Task: Add the task  Develop a new online tool for online product reviews to the section Feature Fling in the project AutoFlow and add a Due Date to the respective task as 2024/03/11
Action: Mouse moved to (322, 386)
Screenshot: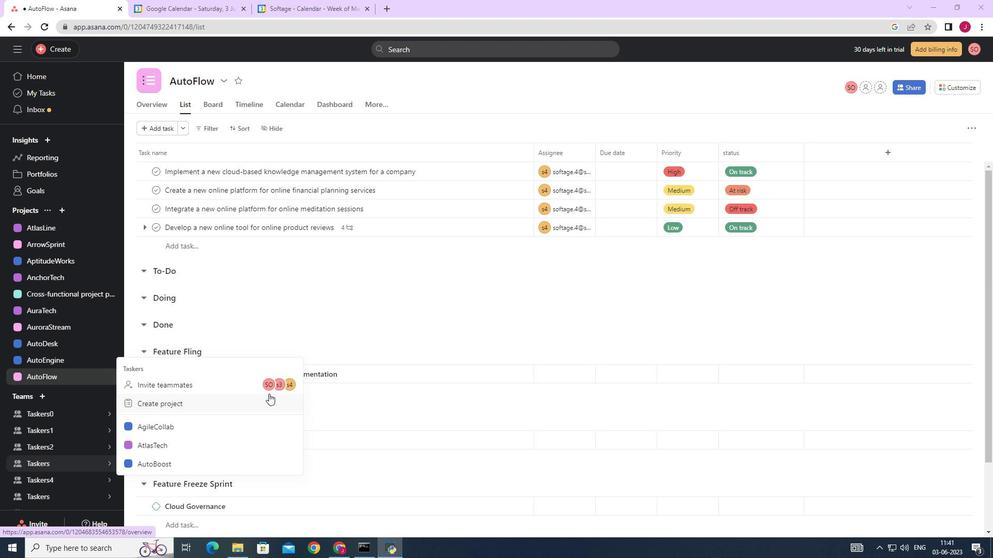 
Action: Mouse scrolled (322, 386) with delta (0, 0)
Screenshot: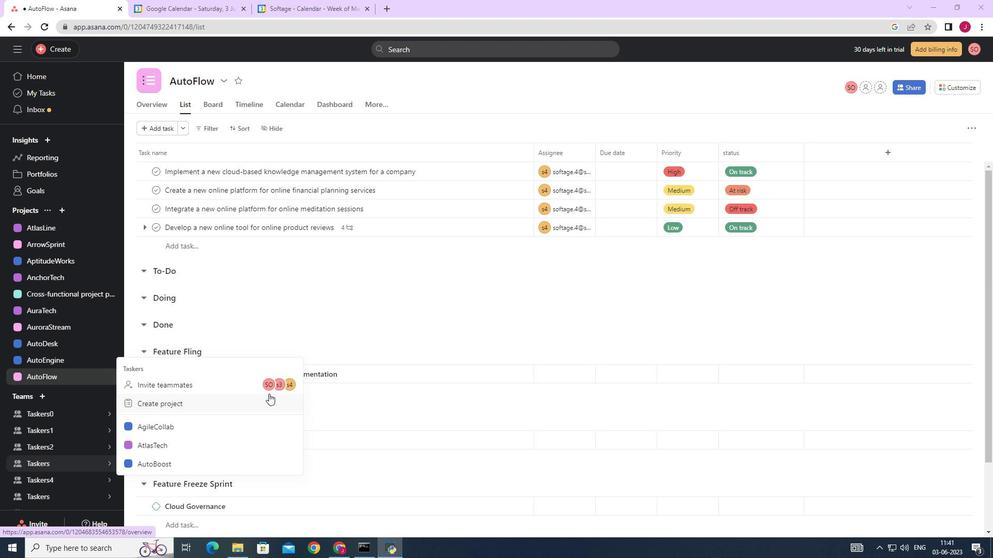 
Action: Mouse scrolled (322, 386) with delta (0, 0)
Screenshot: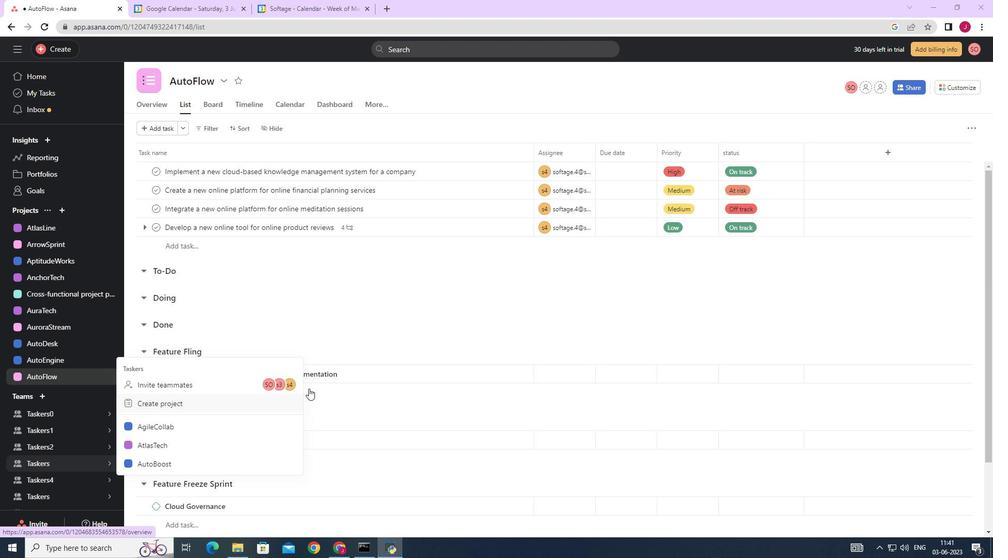 
Action: Mouse scrolled (322, 386) with delta (0, 0)
Screenshot: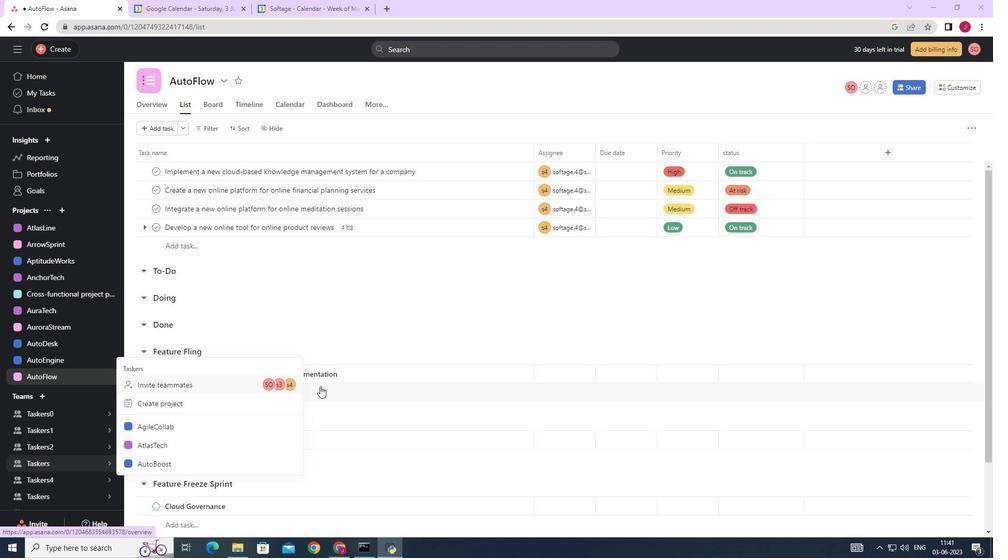 
Action: Mouse scrolled (322, 386) with delta (0, 0)
Screenshot: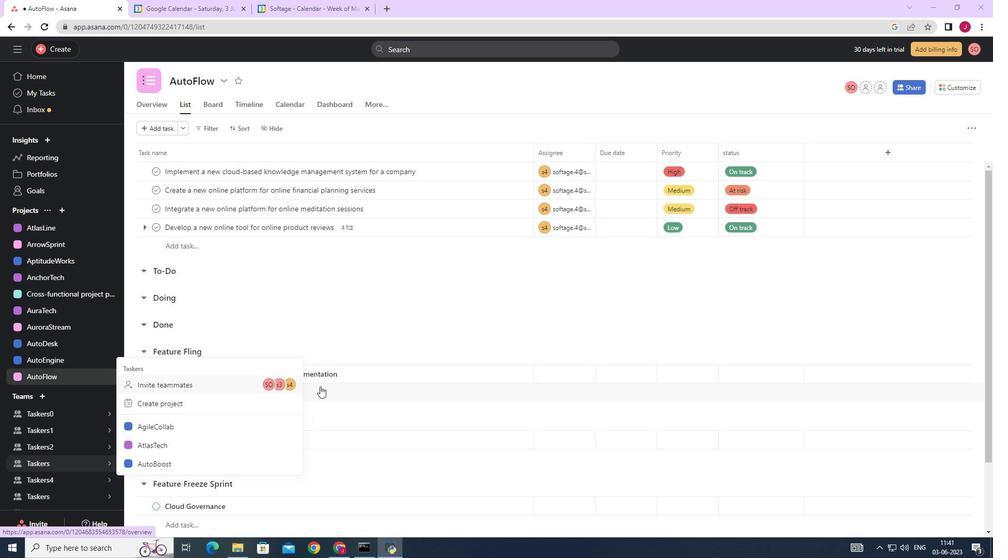 
Action: Mouse scrolled (322, 386) with delta (0, 0)
Screenshot: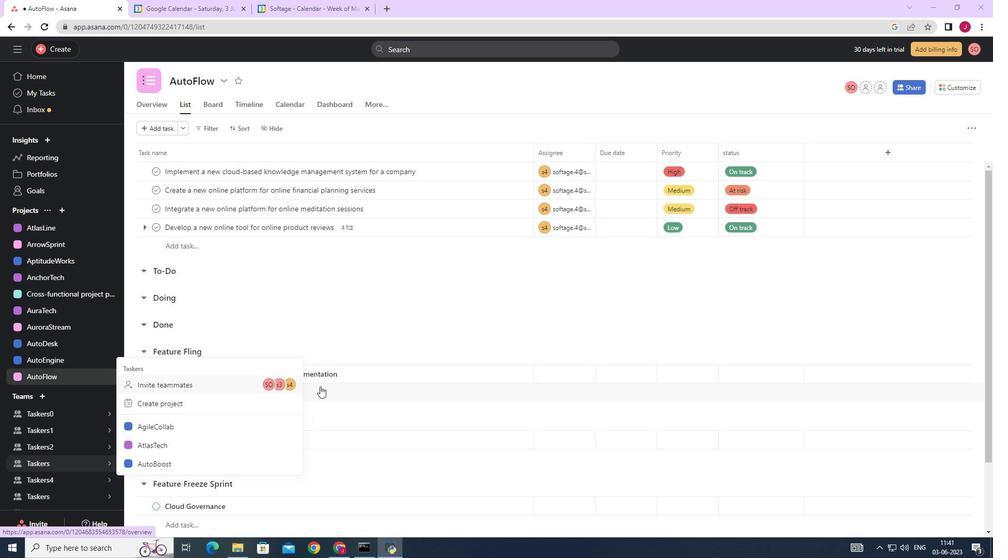 
Action: Mouse moved to (564, 336)
Screenshot: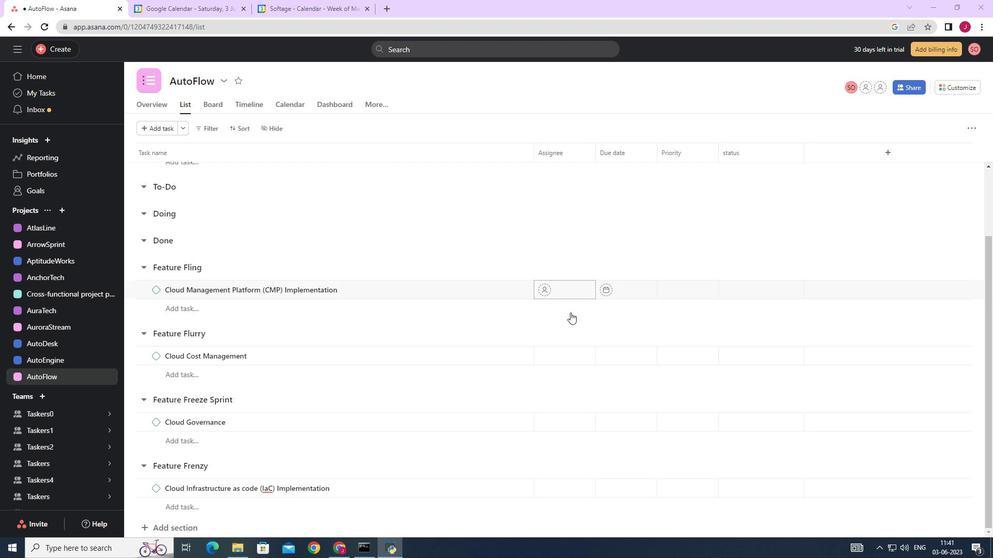 
Action: Mouse scrolled (564, 336) with delta (0, 0)
Screenshot: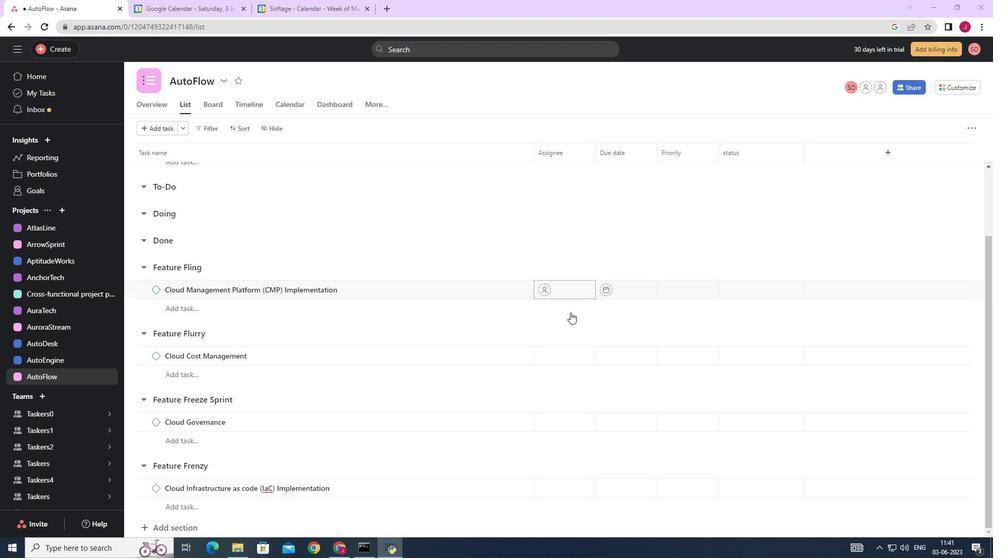 
Action: Mouse moved to (562, 336)
Screenshot: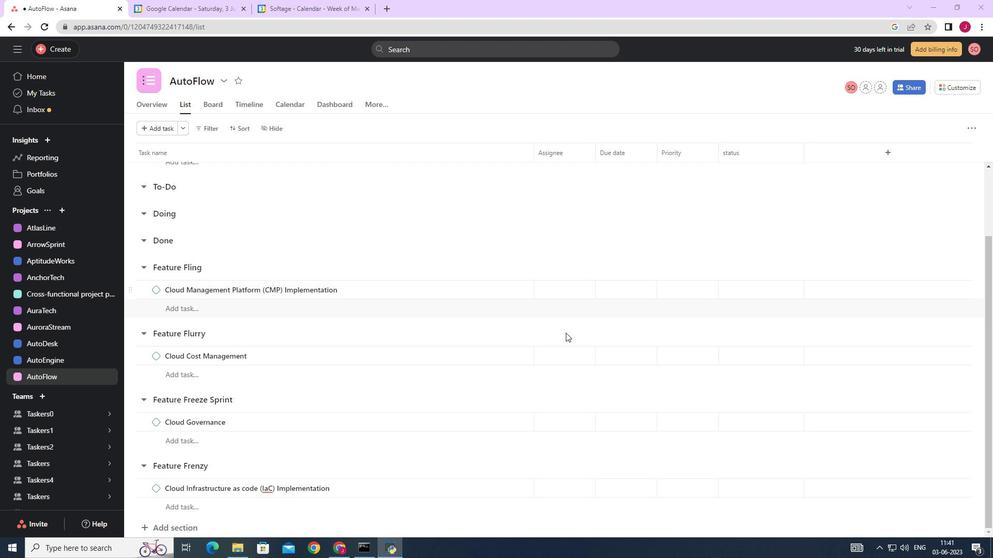 
Action: Mouse scrolled (563, 336) with delta (0, 0)
Screenshot: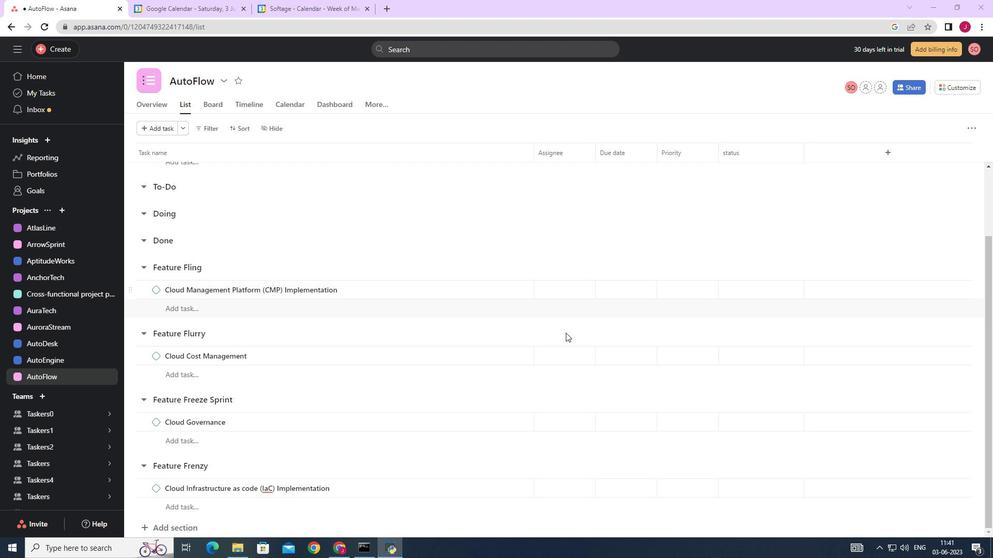 
Action: Mouse moved to (558, 336)
Screenshot: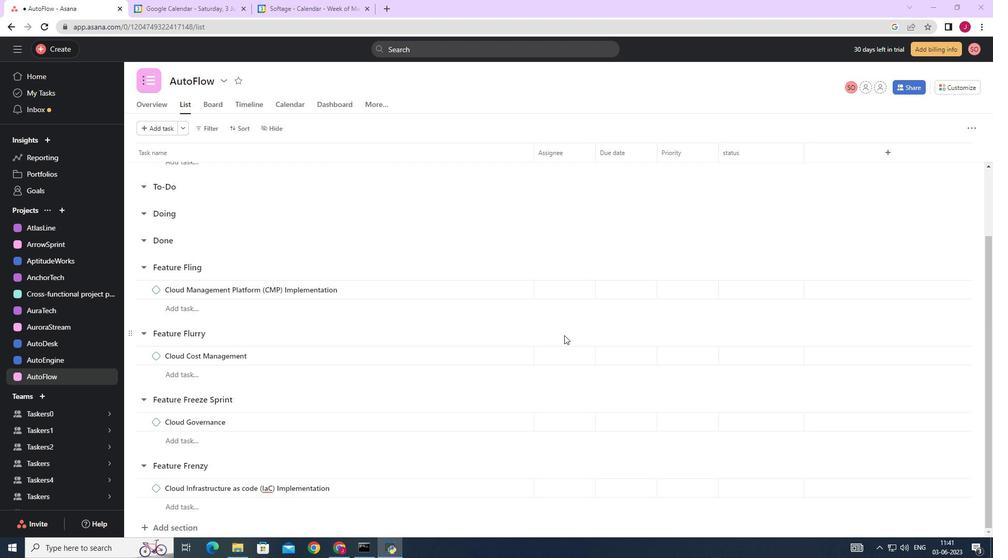 
Action: Mouse scrolled (561, 336) with delta (0, 0)
Screenshot: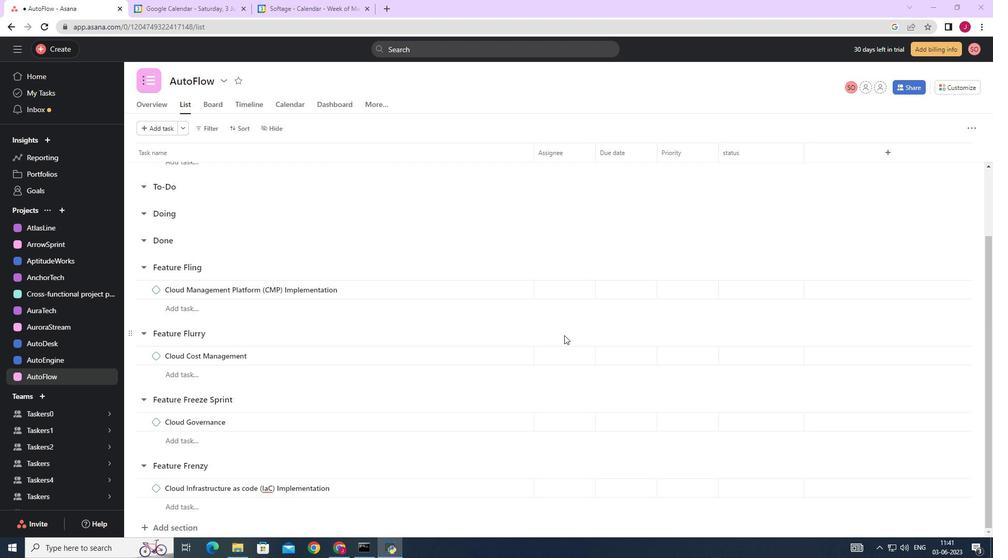 
Action: Mouse moved to (505, 227)
Screenshot: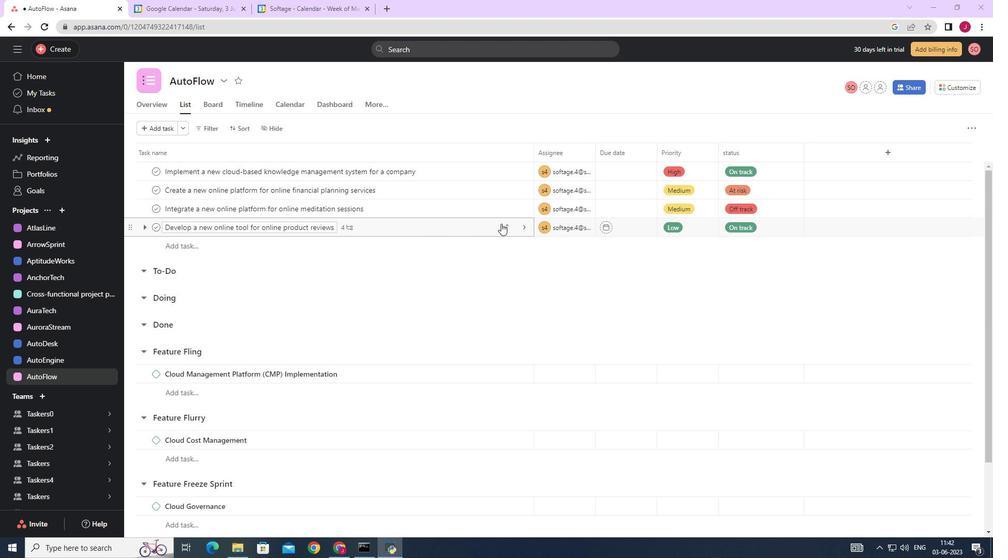
Action: Mouse pressed left at (505, 227)
Screenshot: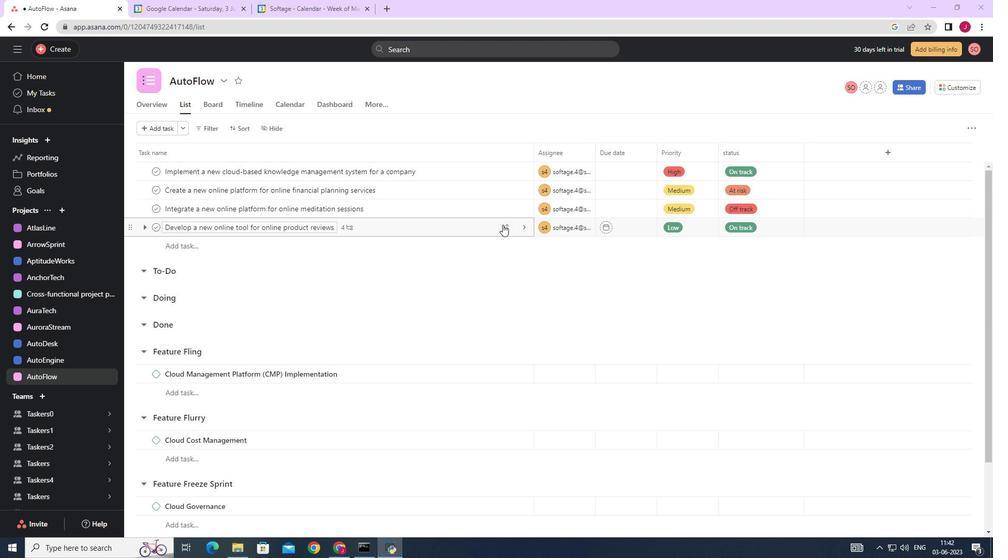 
Action: Mouse moved to (469, 343)
Screenshot: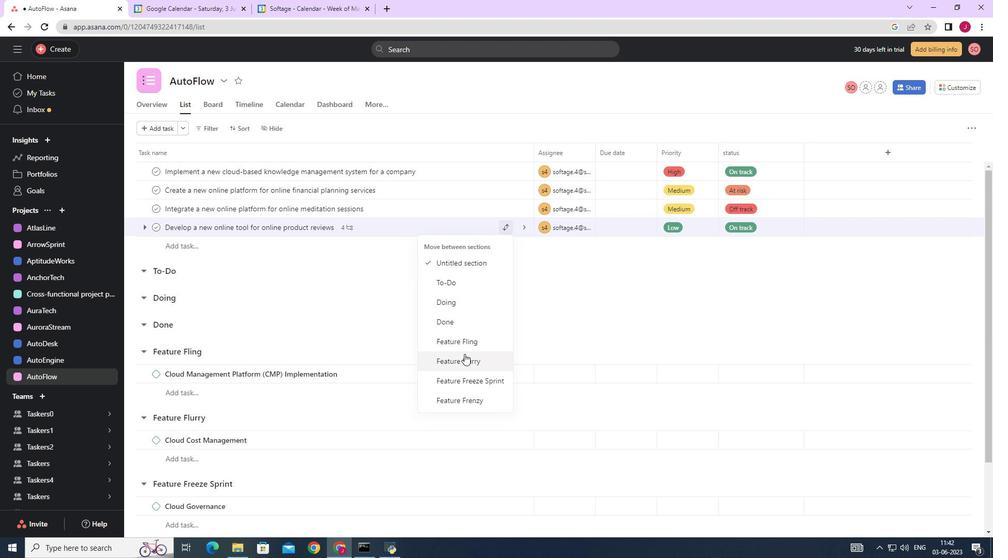 
Action: Mouse pressed left at (469, 343)
Screenshot: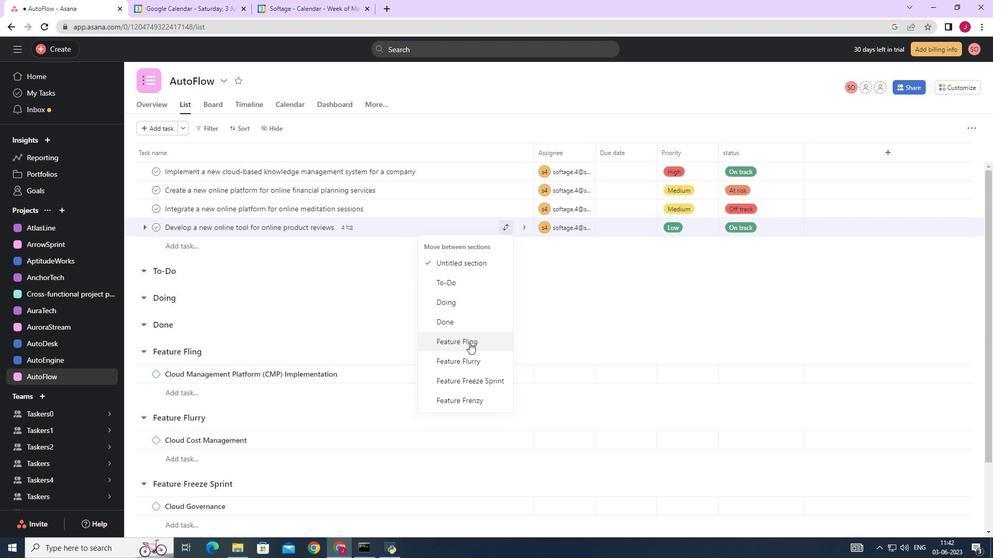 
Action: Mouse moved to (646, 355)
Screenshot: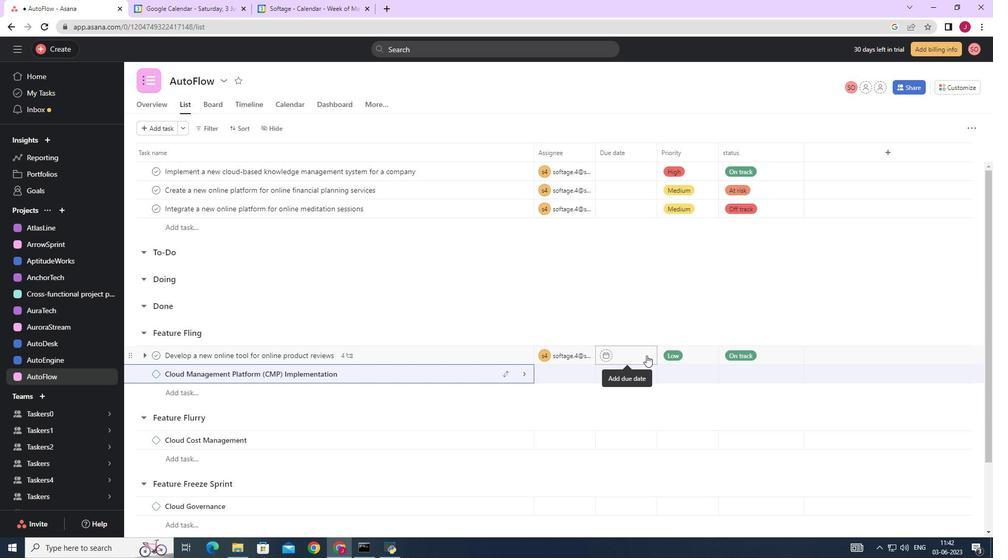 
Action: Mouse pressed left at (646, 355)
Screenshot: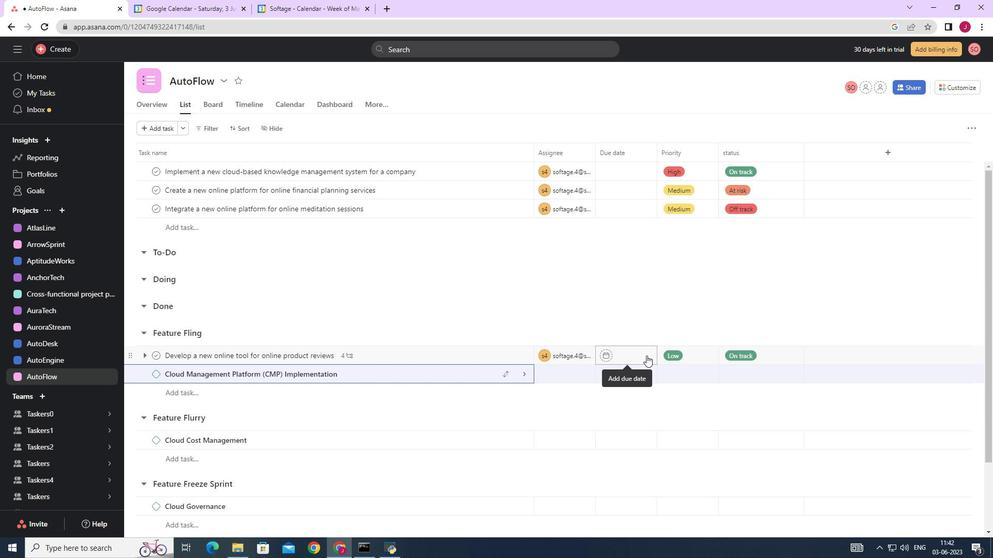 
Action: Mouse moved to (728, 194)
Screenshot: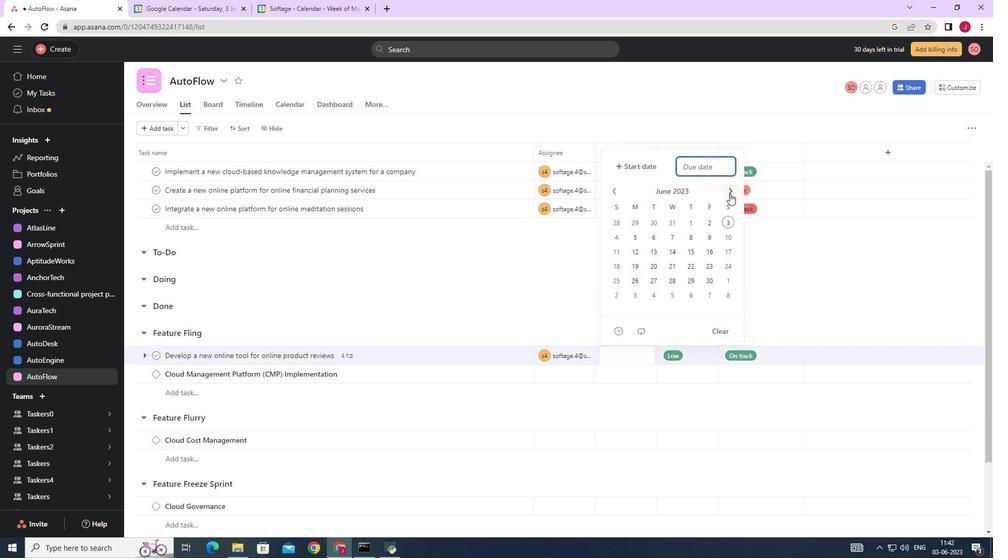 
Action: Mouse pressed left at (728, 194)
Screenshot: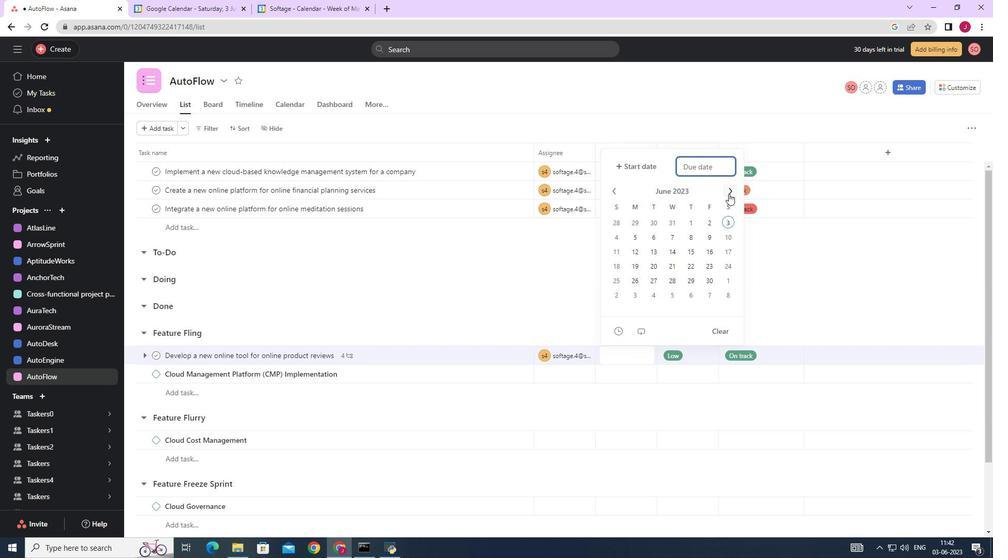 
Action: Mouse pressed left at (728, 194)
Screenshot: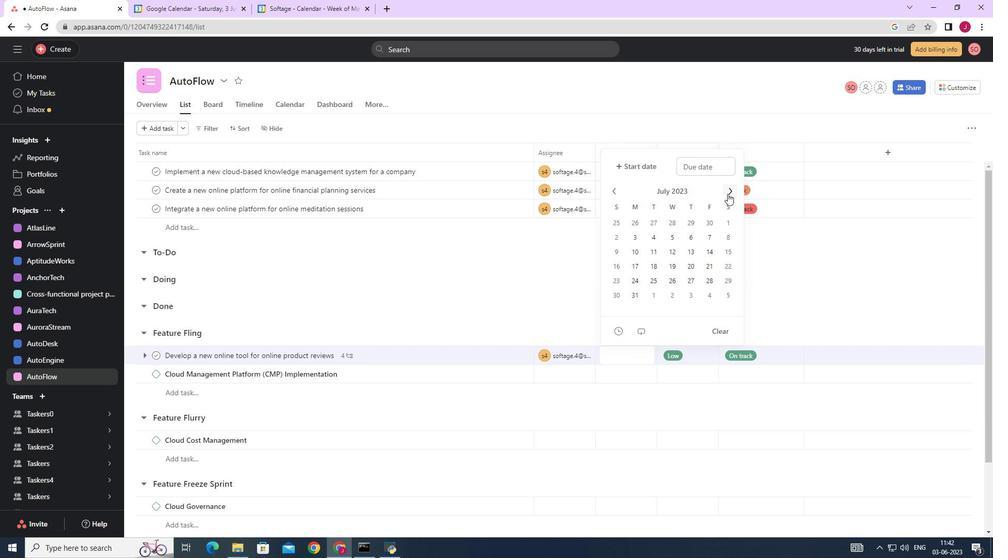 
Action: Mouse moved to (614, 194)
Screenshot: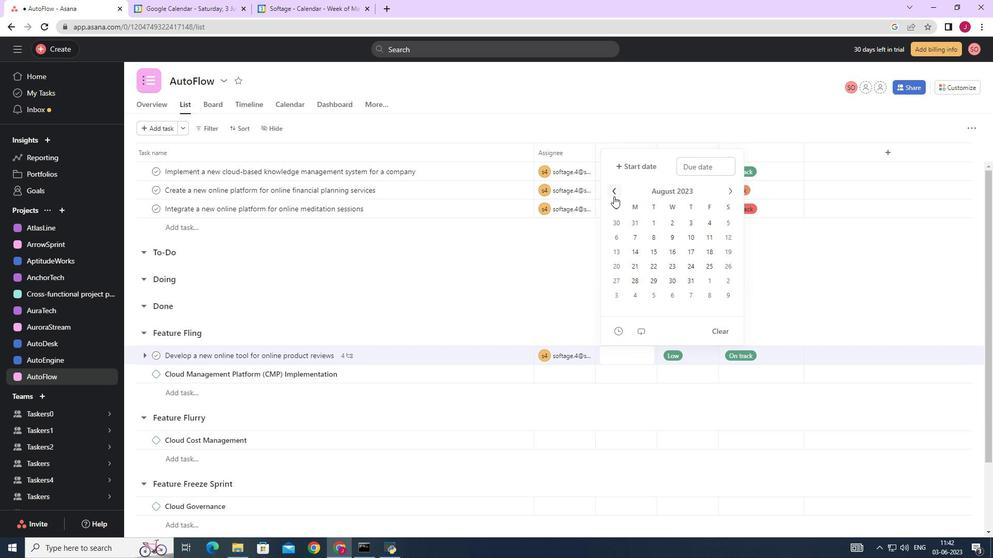 
Action: Mouse pressed left at (614, 194)
Screenshot: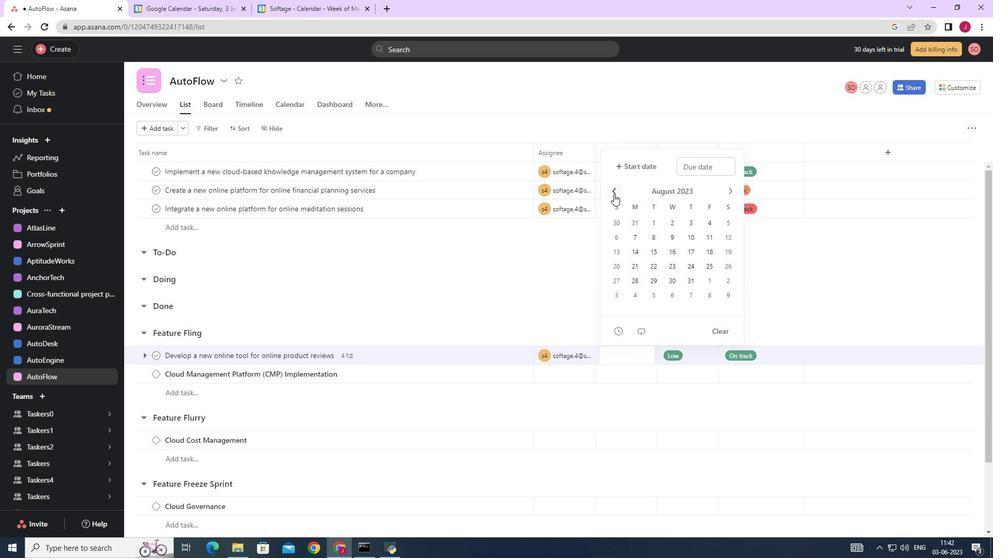 
Action: Mouse pressed left at (614, 194)
Screenshot: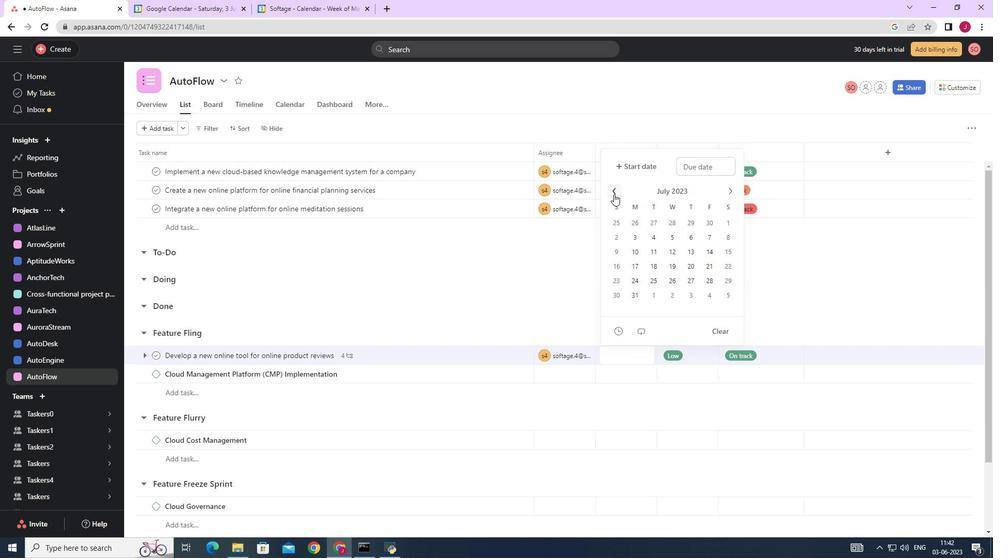 
Action: Mouse pressed left at (614, 194)
Screenshot: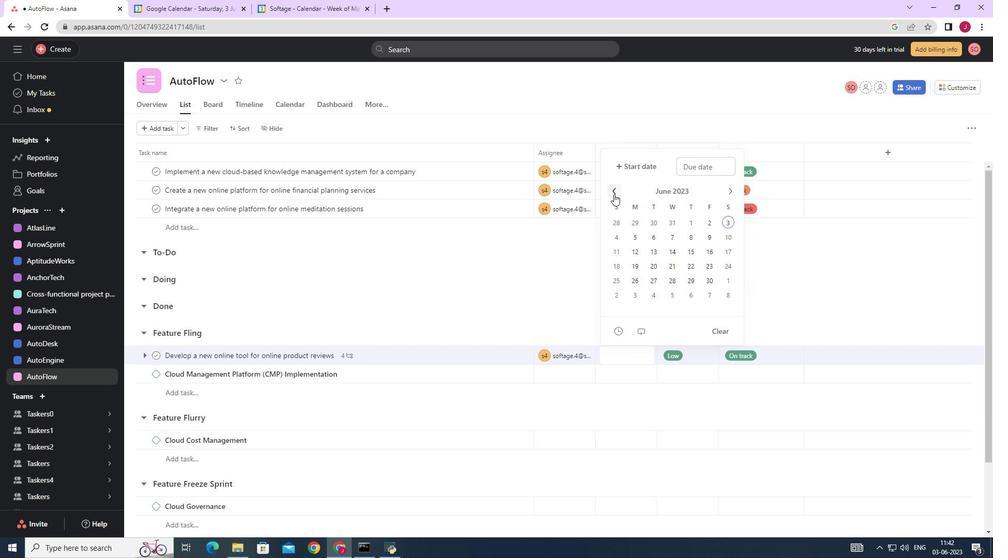
Action: Mouse pressed left at (614, 194)
Screenshot: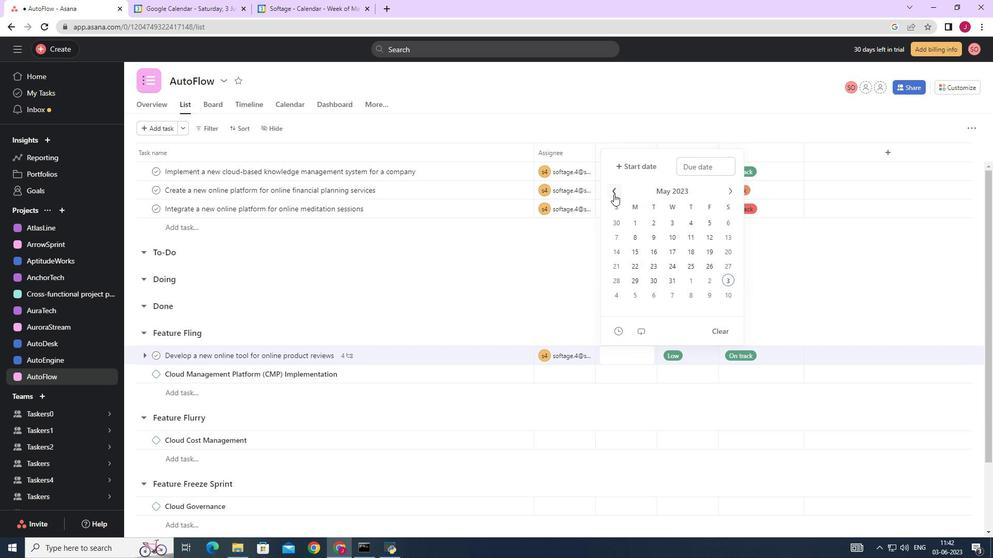 
Action: Mouse pressed left at (614, 194)
Screenshot: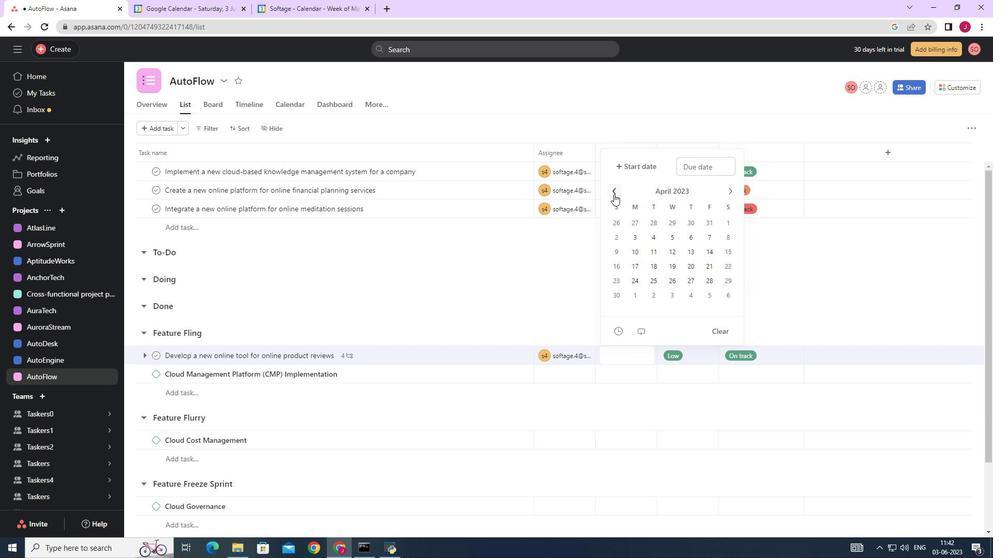 
Action: Mouse moved to (722, 239)
Screenshot: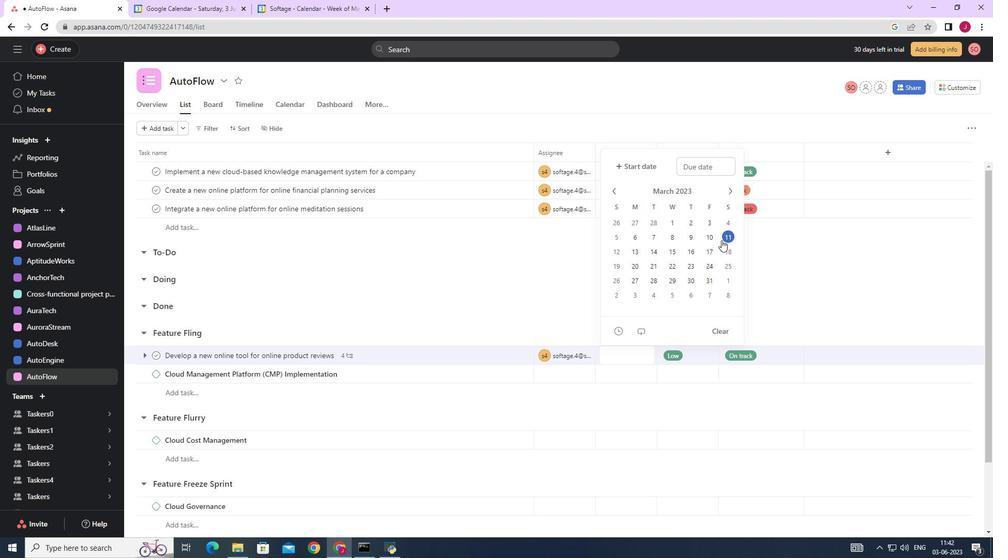 
Action: Mouse pressed left at (722, 239)
Screenshot: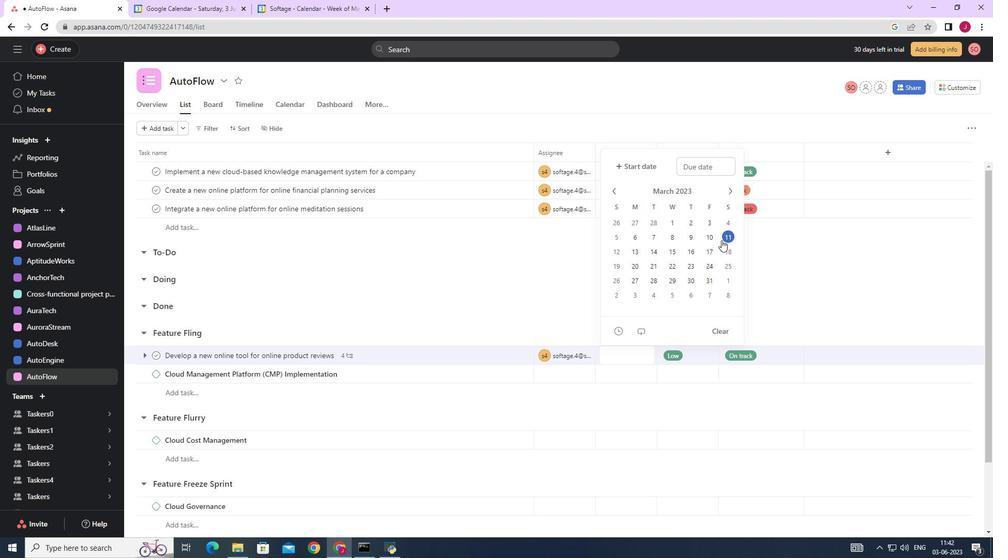 
Action: Mouse moved to (816, 284)
Screenshot: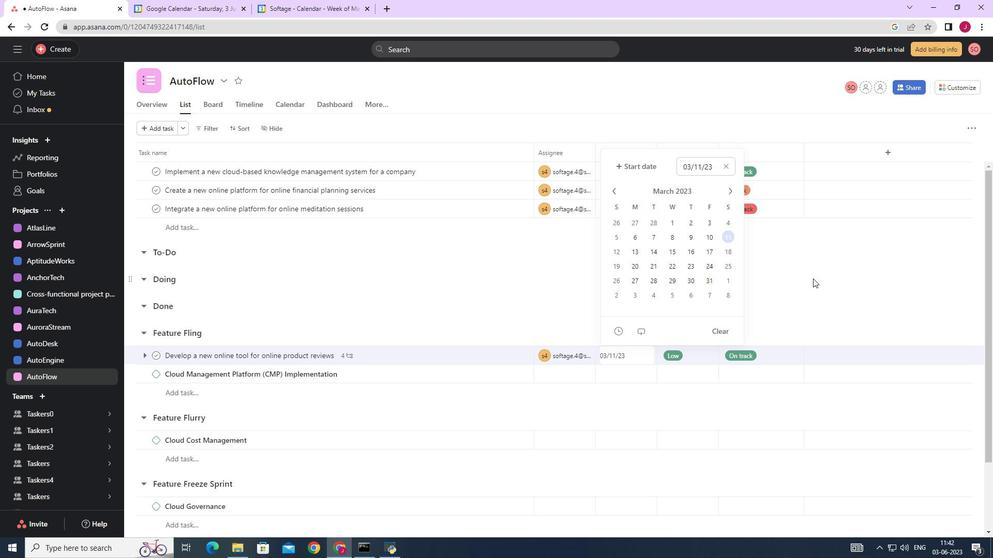 
Action: Mouse pressed left at (816, 284)
Screenshot: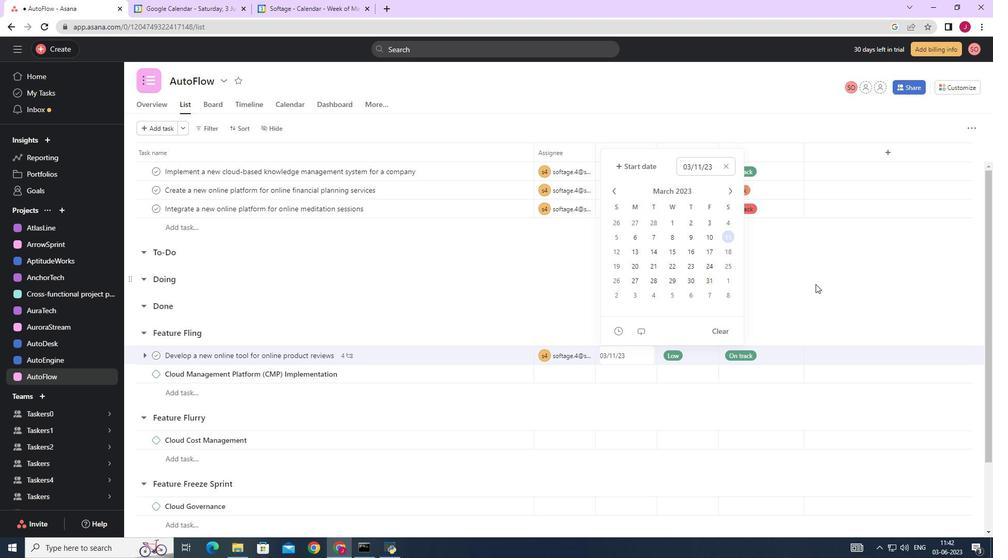 
Action: Mouse moved to (815, 284)
Screenshot: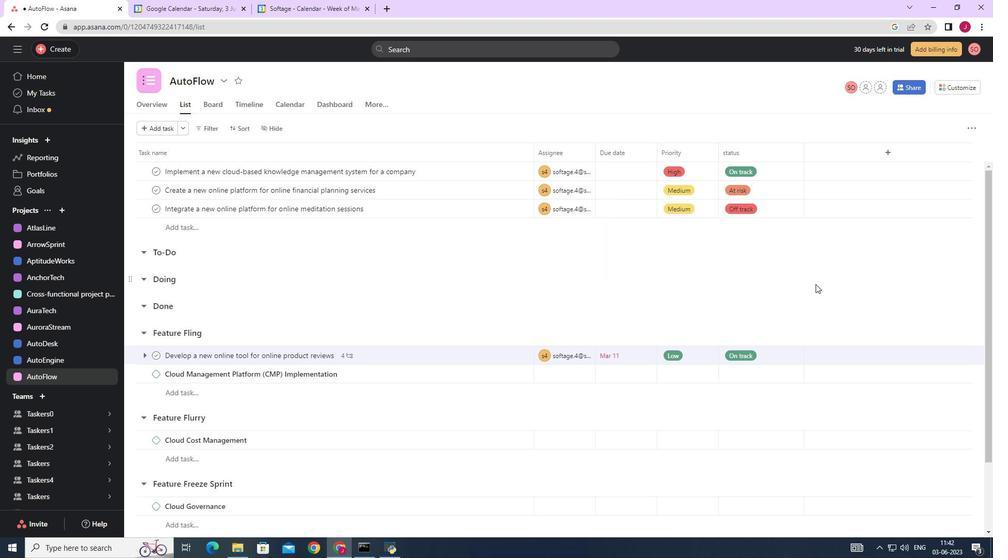 
